 Task: Assign in the project TrailPlan the issue 'Create a feature for users to track and manage their inventory' to the sprint 'Sprint for Success'.
Action: Mouse moved to (1339, 633)
Screenshot: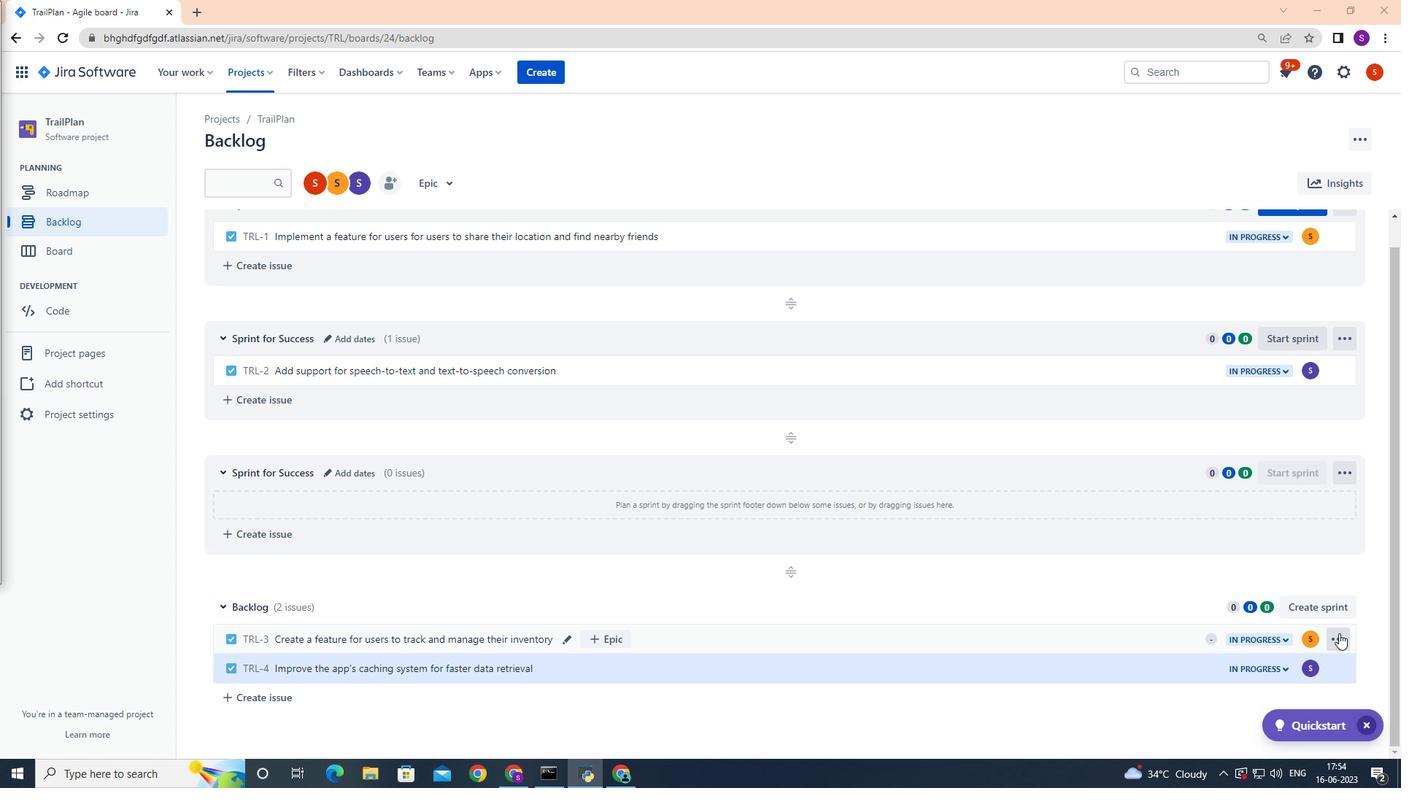 
Action: Mouse pressed left at (1339, 633)
Screenshot: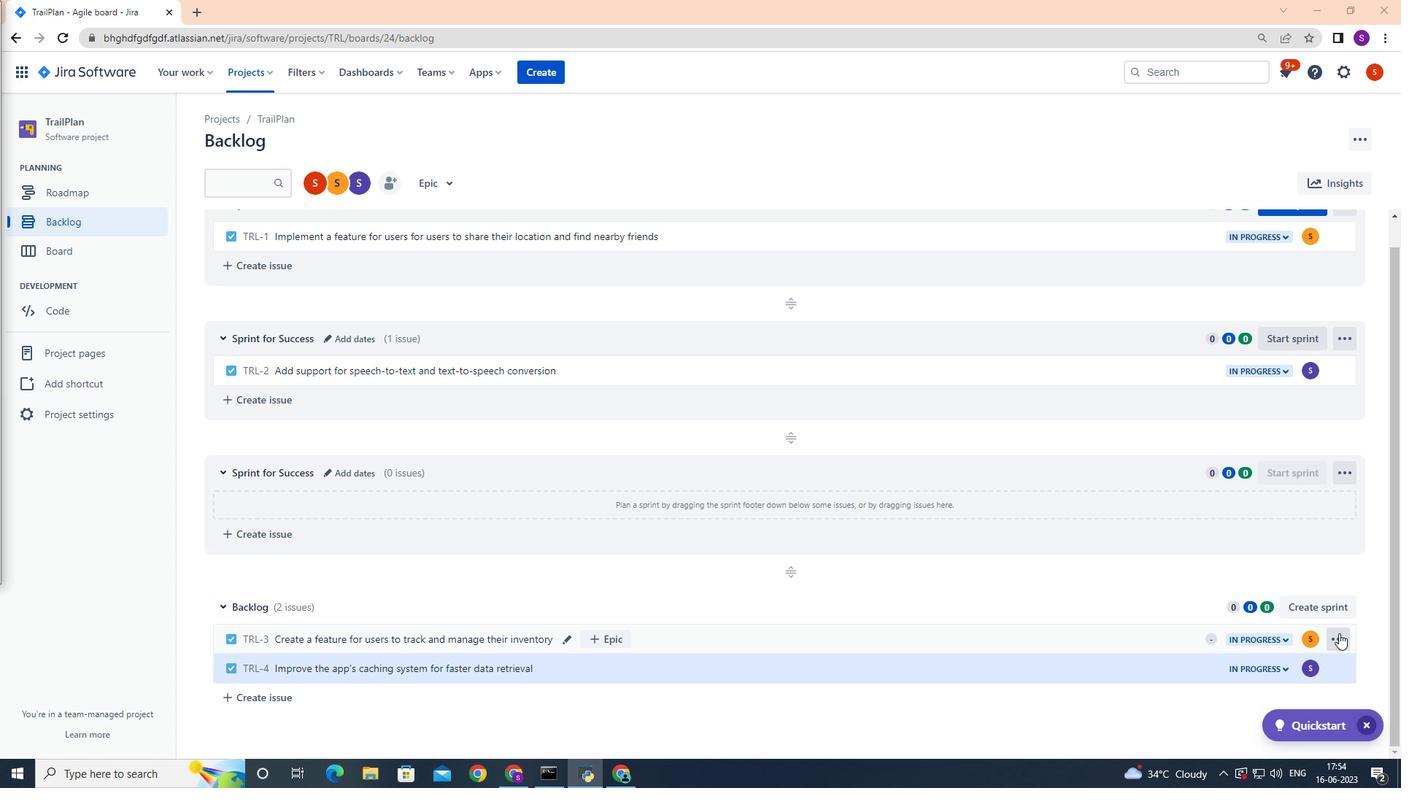 
Action: Mouse moved to (1299, 556)
Screenshot: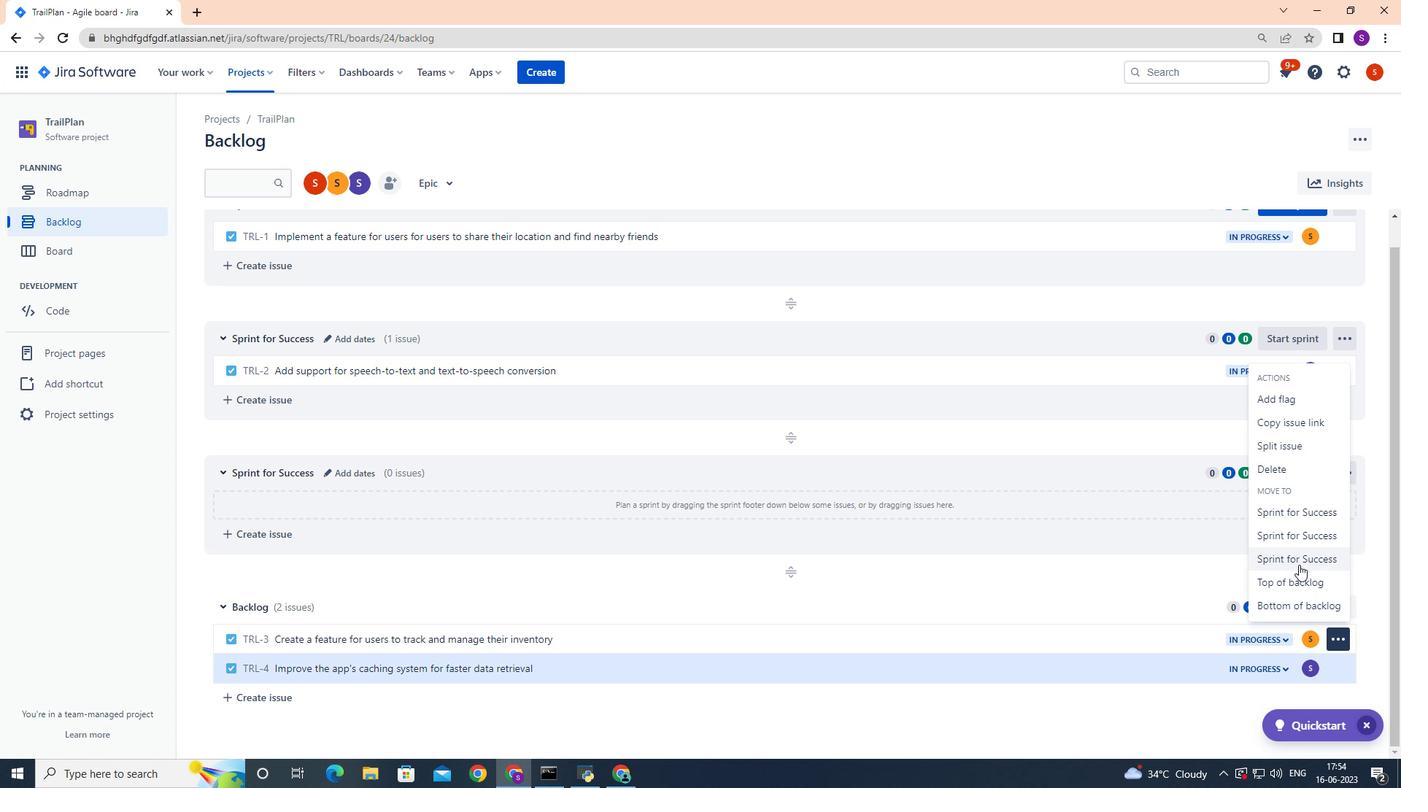 
Action: Mouse pressed left at (1299, 556)
Screenshot: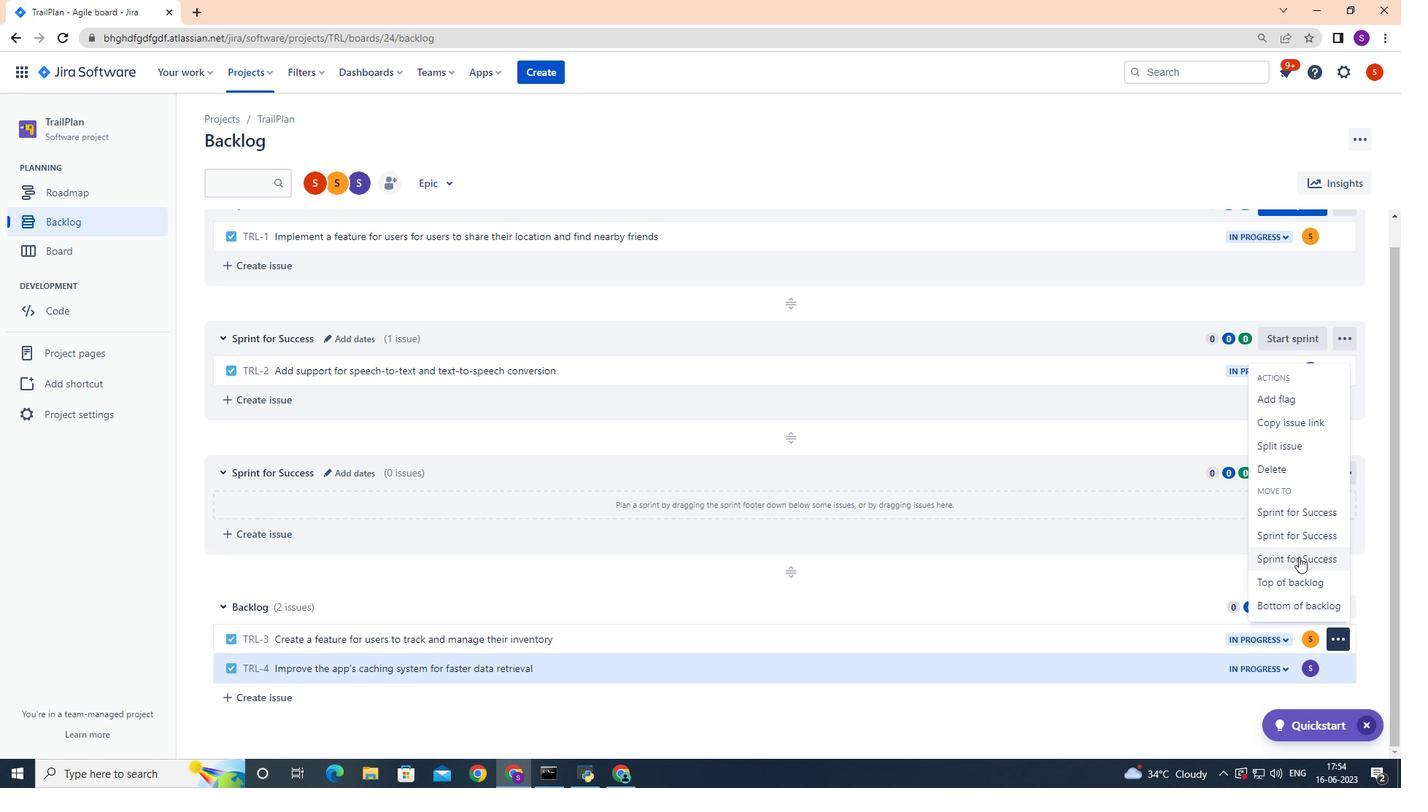 
